 Task: Create a blank project AgileLink with privacy Public and default view as List and in the team Taskers . Create three sections in the project as To-Do, Doing and Done
Action: Mouse moved to (70, 230)
Screenshot: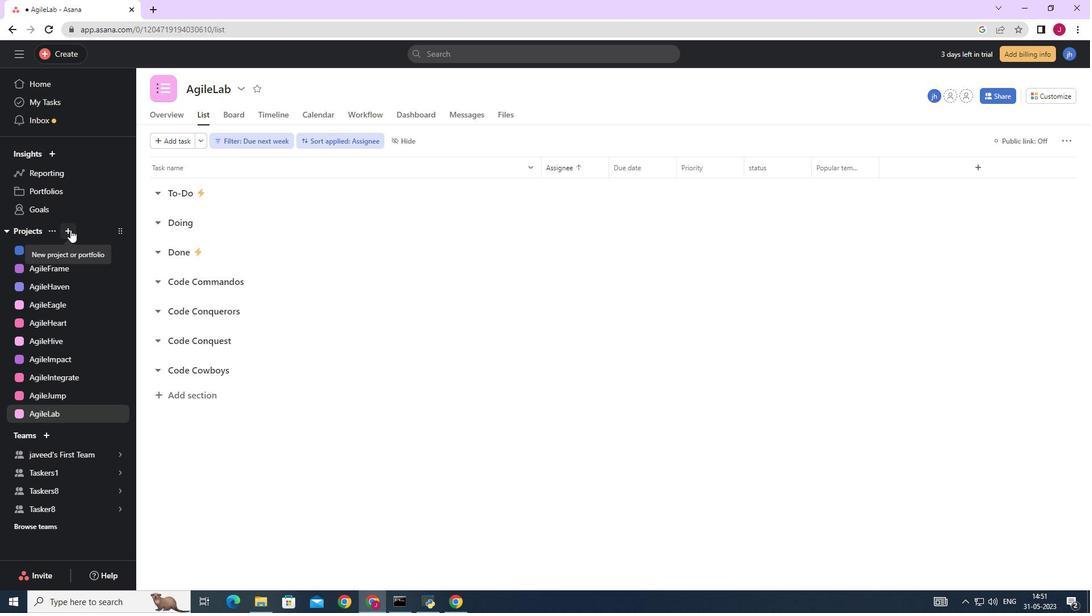 
Action: Mouse pressed left at (70, 230)
Screenshot: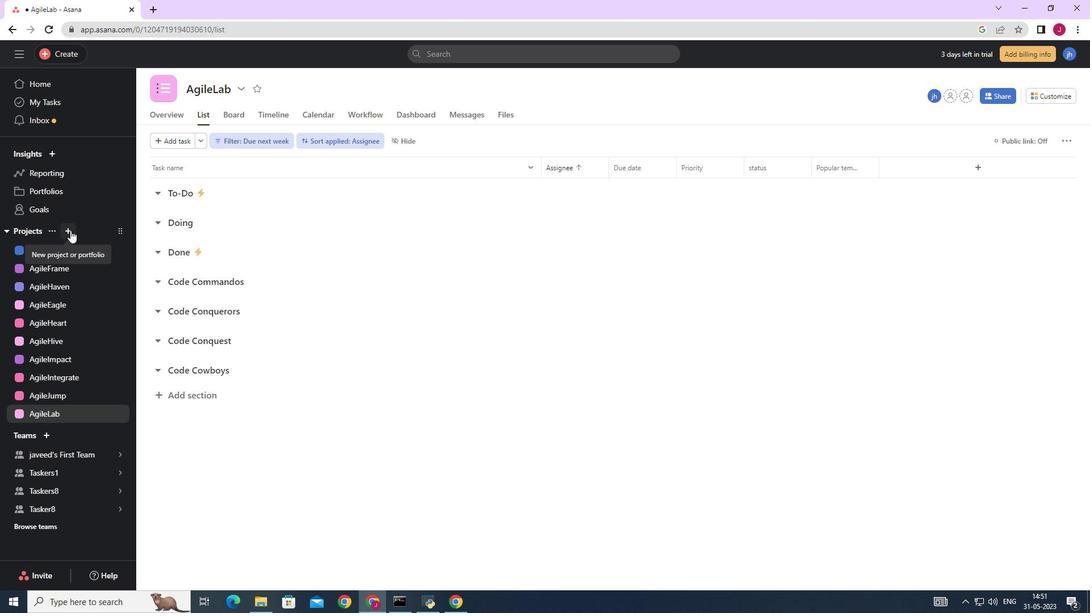 
Action: Mouse moved to (126, 255)
Screenshot: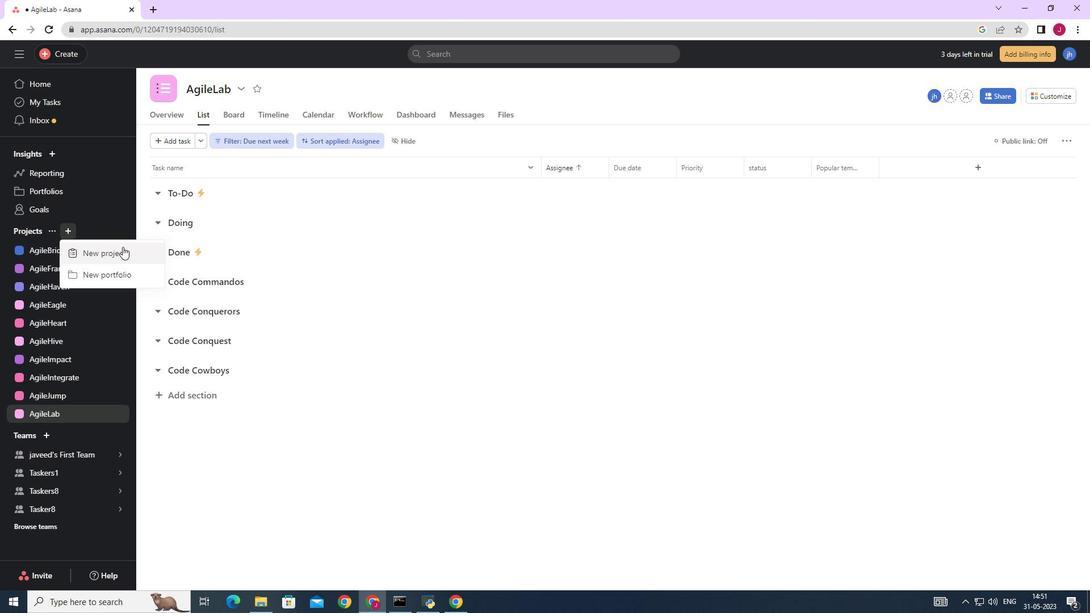 
Action: Mouse pressed left at (126, 255)
Screenshot: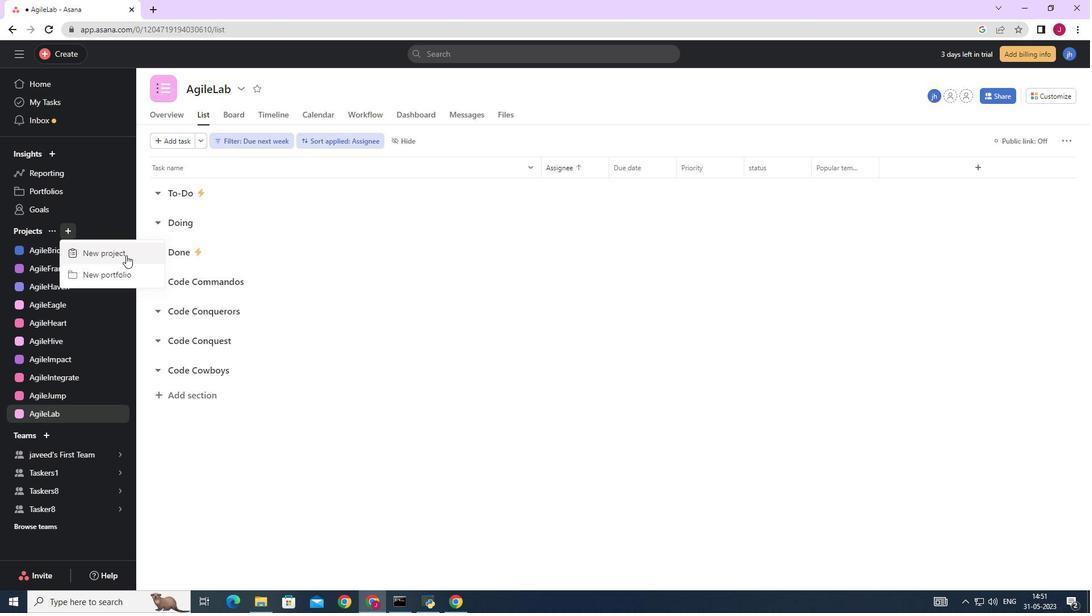 
Action: Mouse moved to (468, 232)
Screenshot: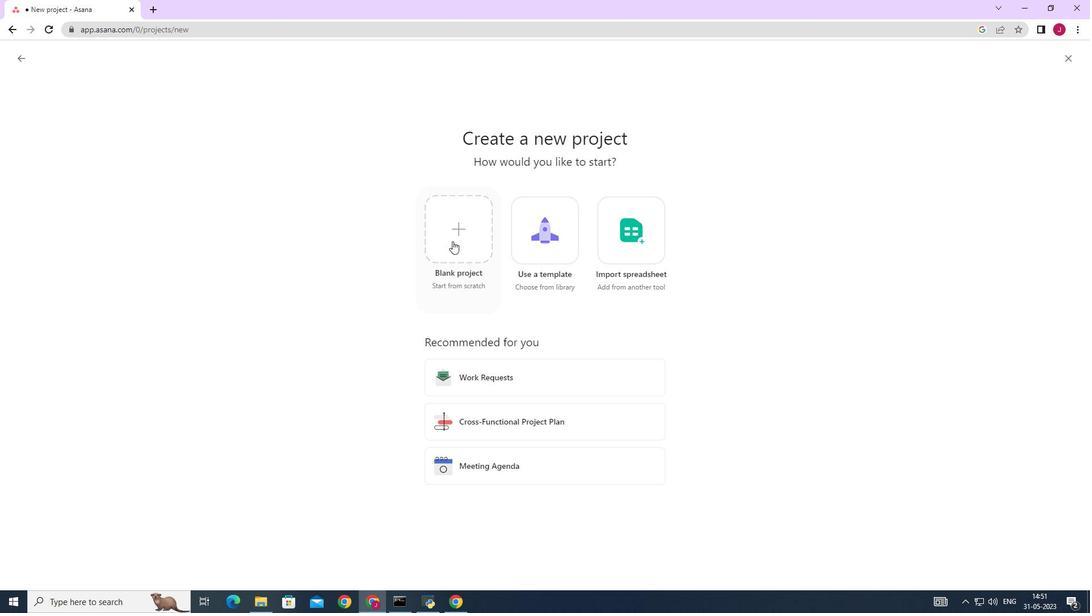 
Action: Mouse pressed left at (468, 232)
Screenshot: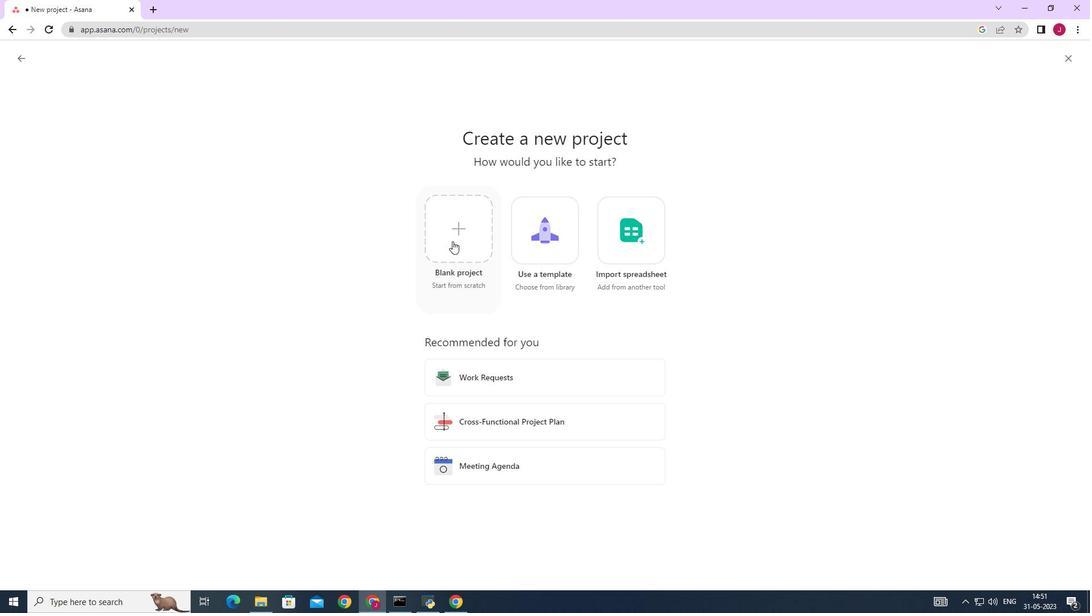 
Action: Mouse moved to (289, 145)
Screenshot: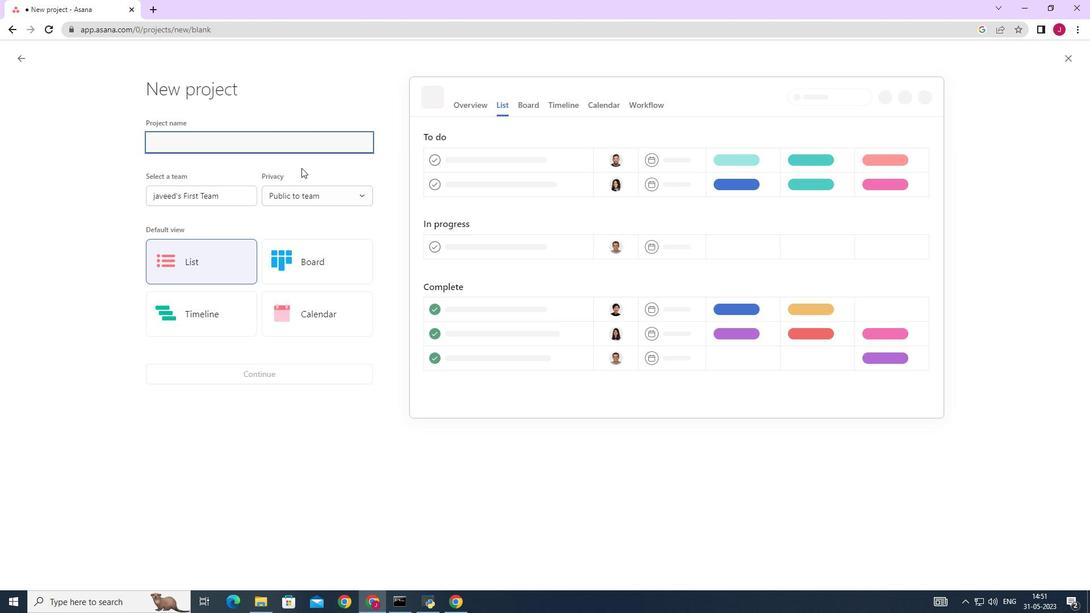 
Action: Key pressed <Key.caps_lock>A<Key.caps_lock>gile<Key.caps_lock>L<Key.caps_lock>ink
Screenshot: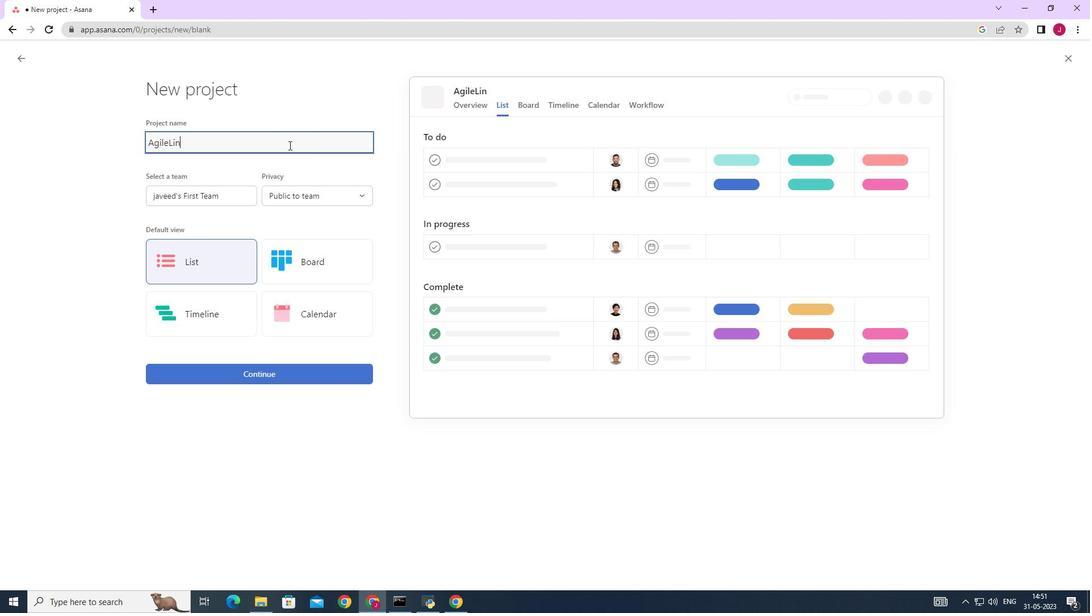 
Action: Mouse moved to (225, 189)
Screenshot: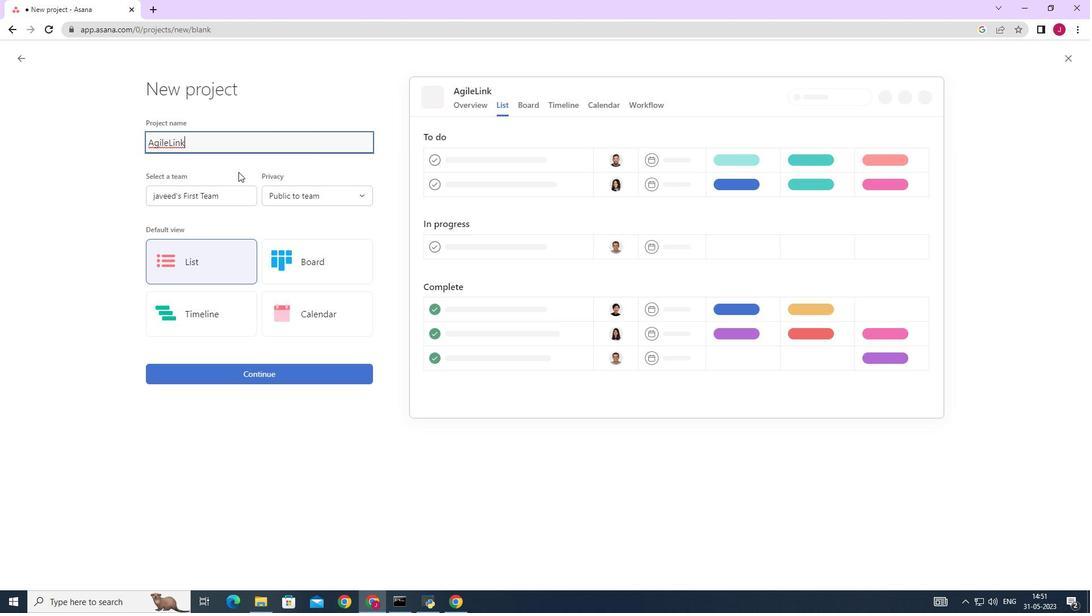 
Action: Mouse pressed left at (225, 189)
Screenshot: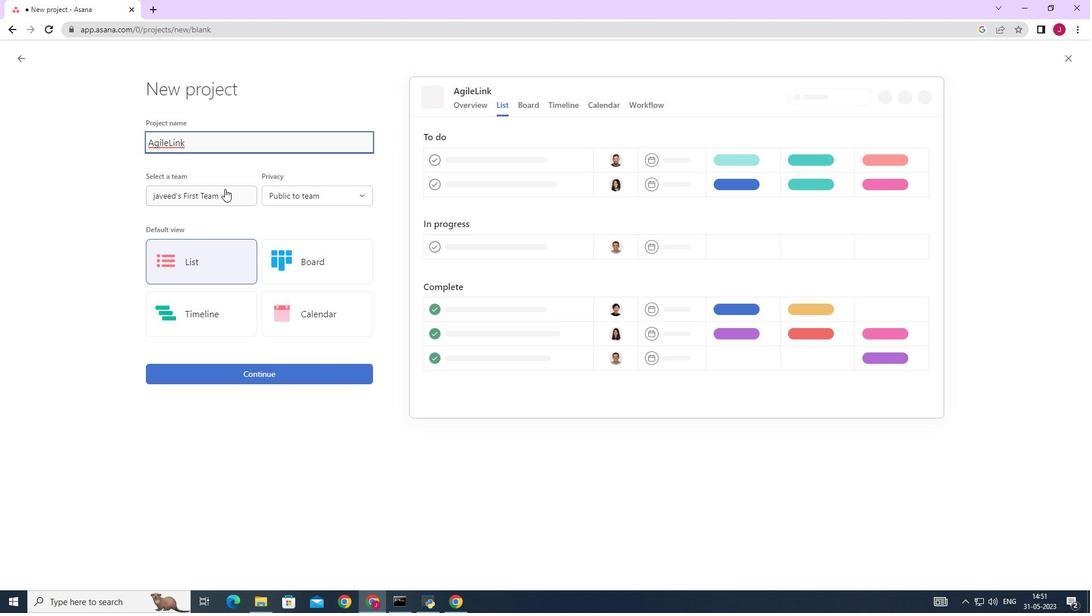 
Action: Mouse moved to (197, 239)
Screenshot: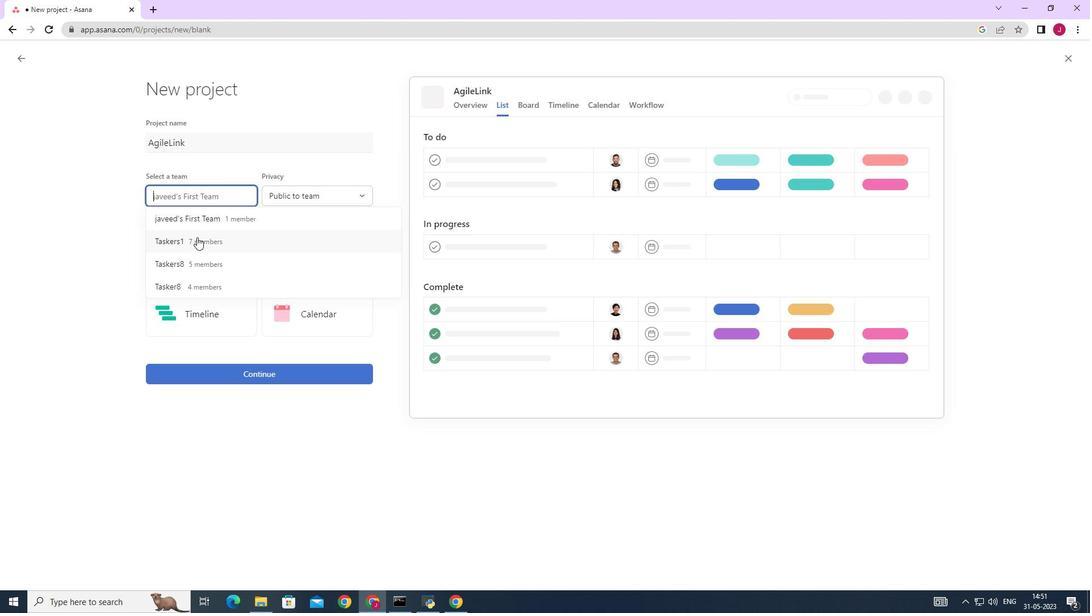 
Action: Mouse pressed left at (197, 239)
Screenshot: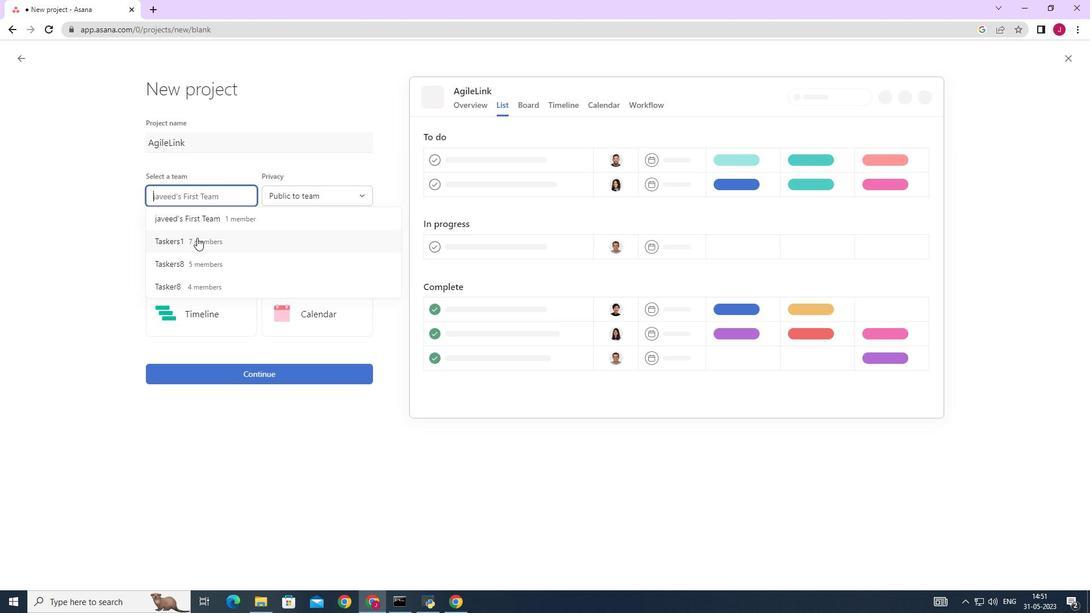 
Action: Mouse moved to (300, 196)
Screenshot: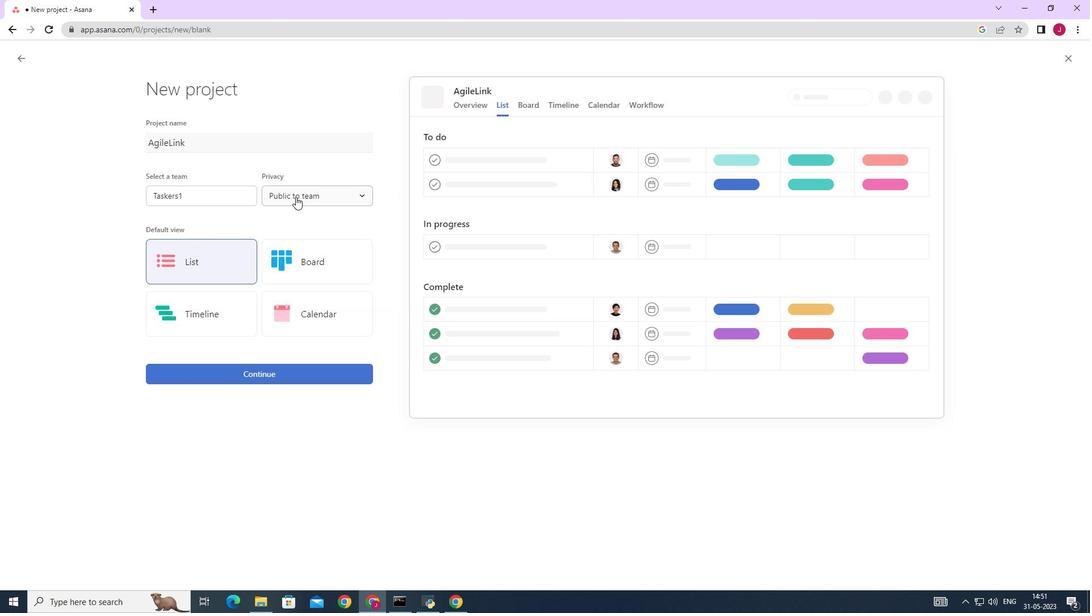 
Action: Mouse pressed left at (300, 196)
Screenshot: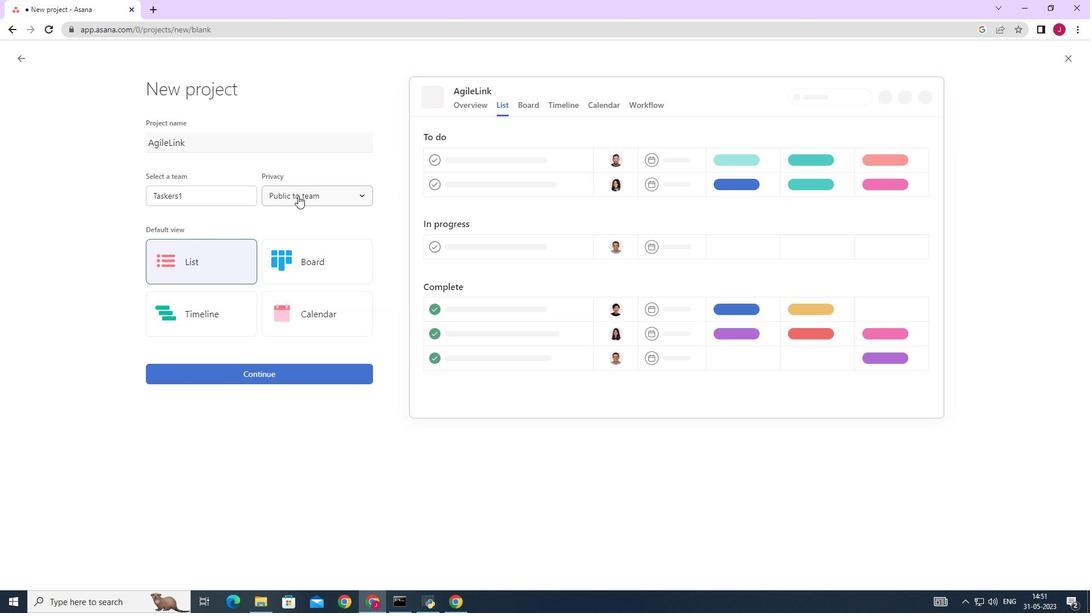 
Action: Mouse moved to (309, 217)
Screenshot: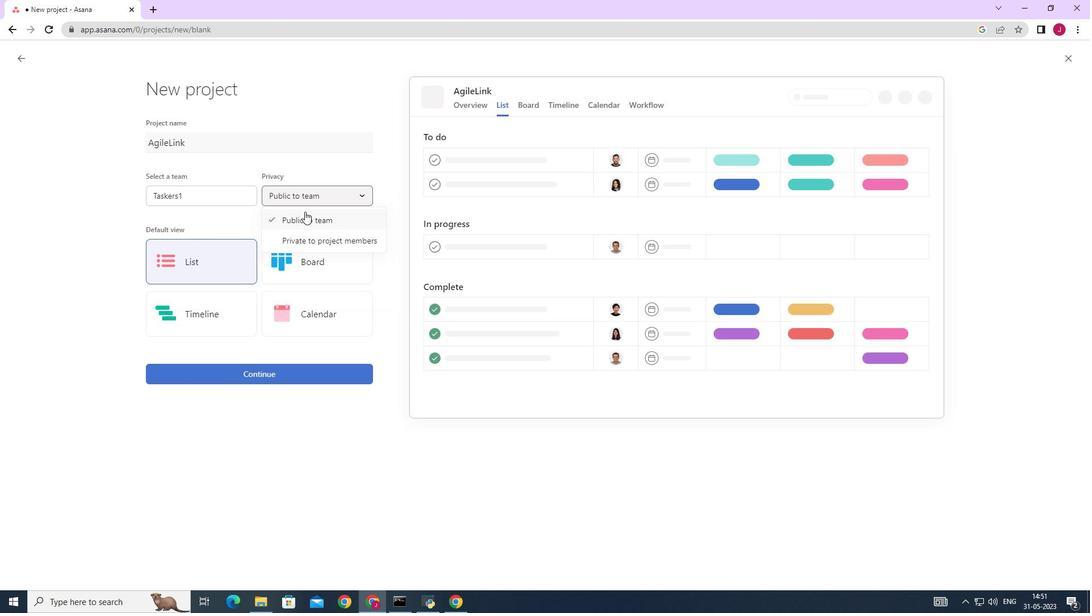 
Action: Mouse pressed left at (309, 217)
Screenshot: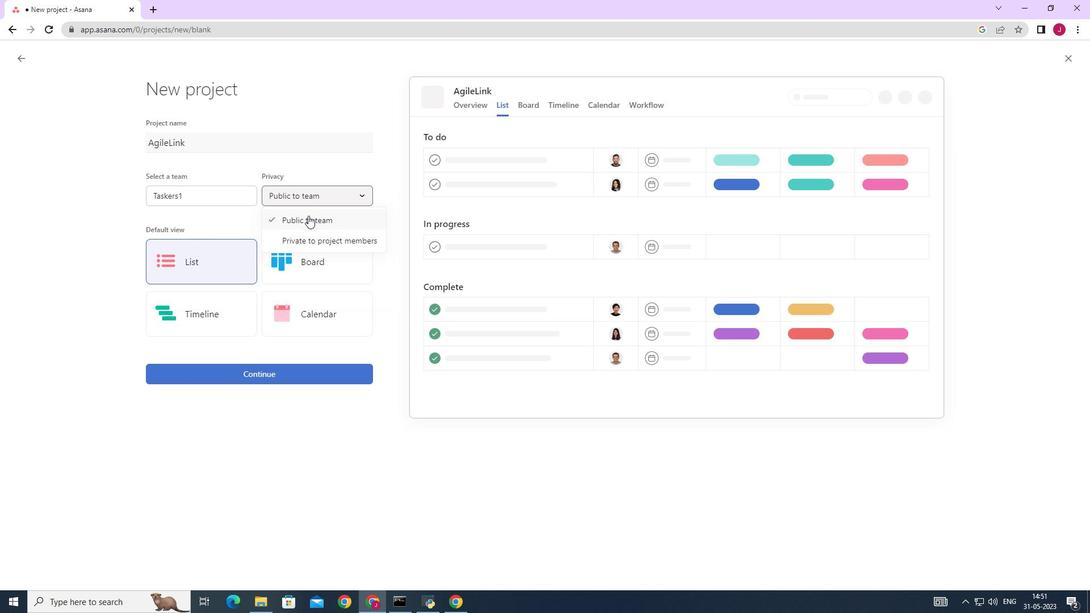 
Action: Mouse moved to (221, 253)
Screenshot: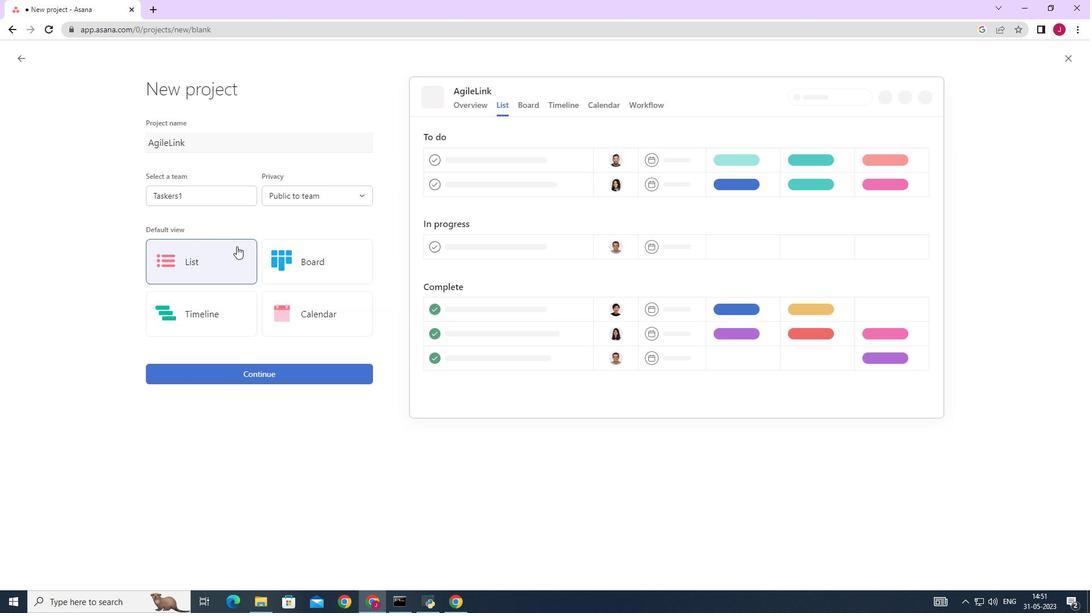 
Action: Mouse pressed left at (221, 253)
Screenshot: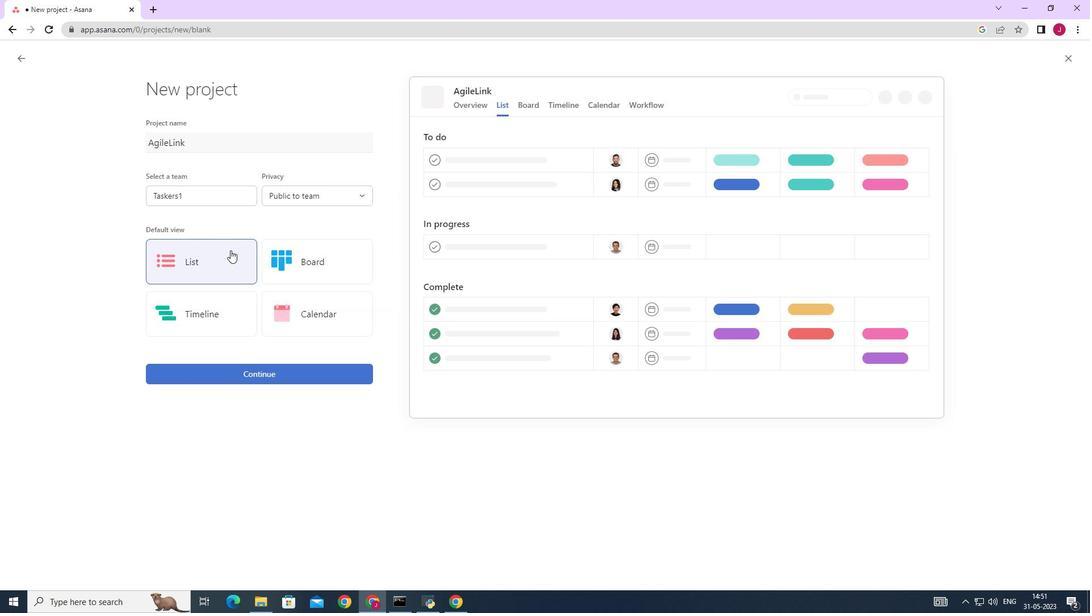 
Action: Mouse moved to (237, 371)
Screenshot: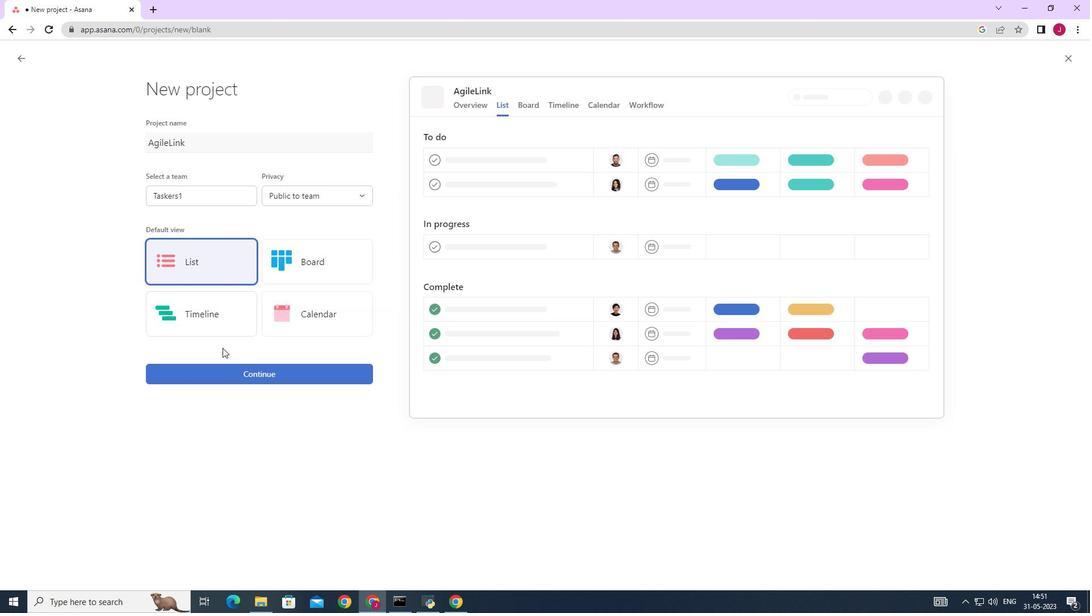 
Action: Mouse pressed left at (237, 371)
Screenshot: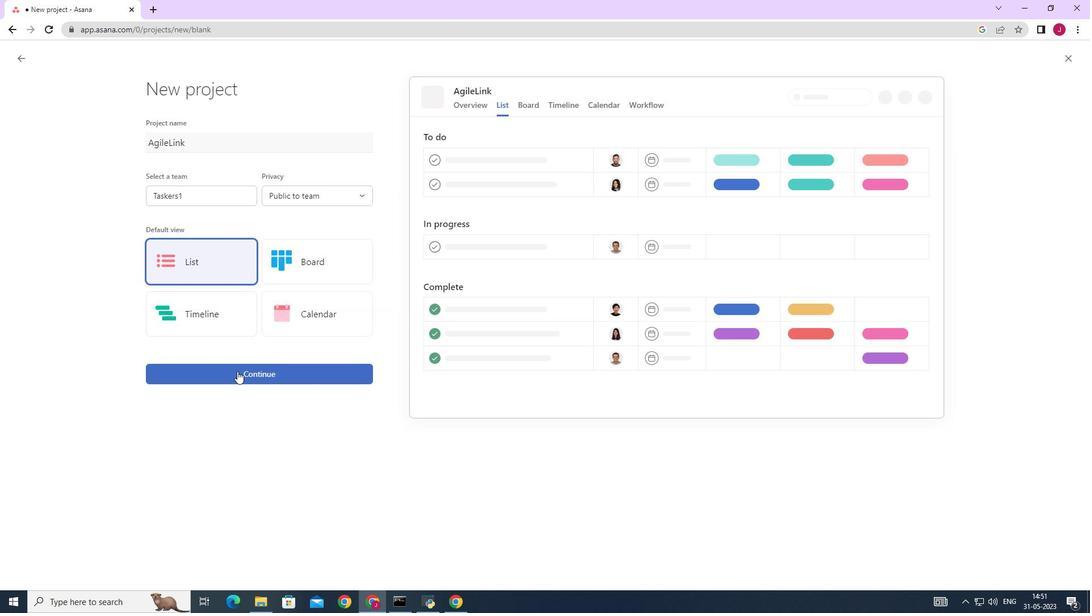 
Action: Mouse moved to (271, 309)
Screenshot: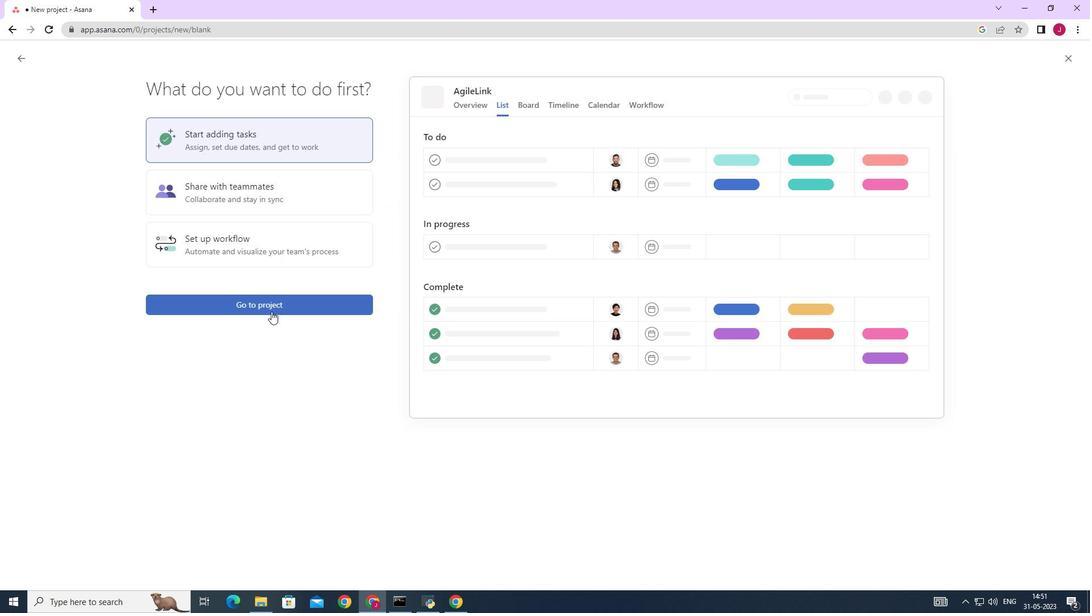 
Action: Mouse pressed left at (271, 309)
Screenshot: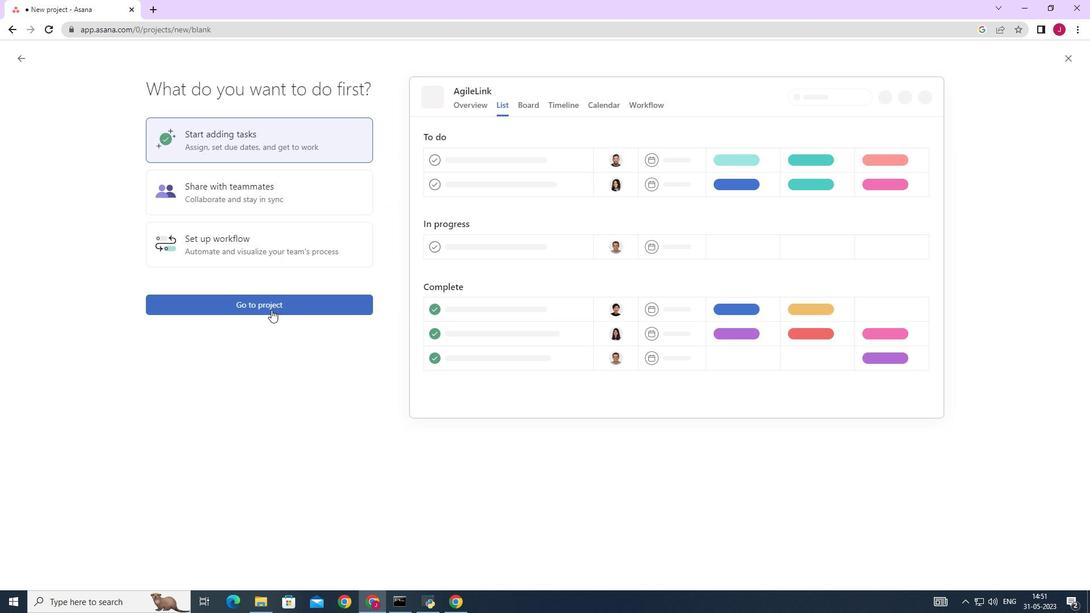 
Action: Mouse moved to (193, 250)
Screenshot: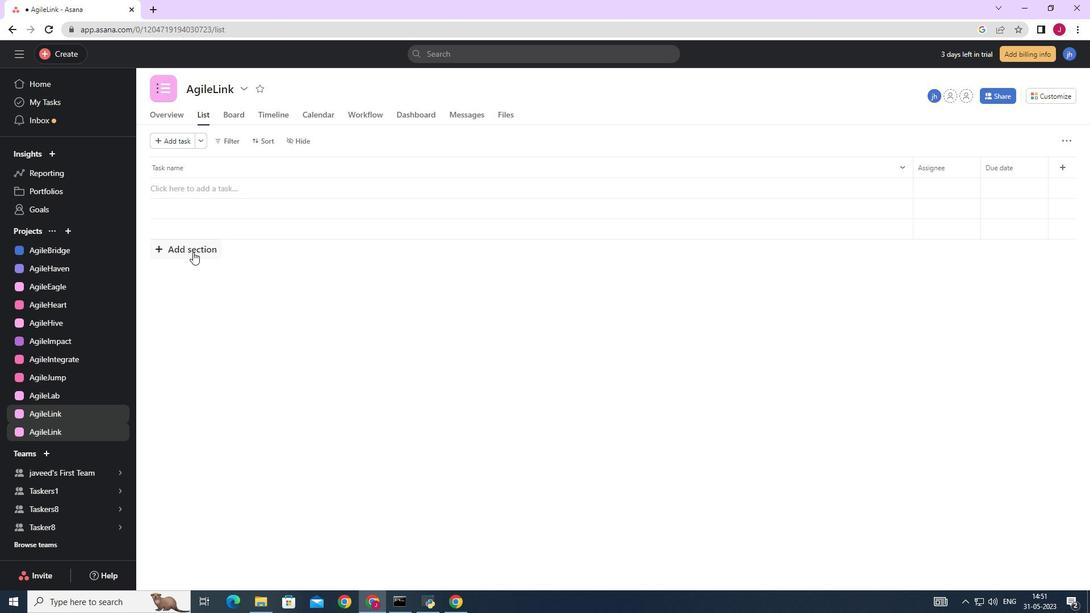 
Action: Mouse pressed left at (193, 250)
Screenshot: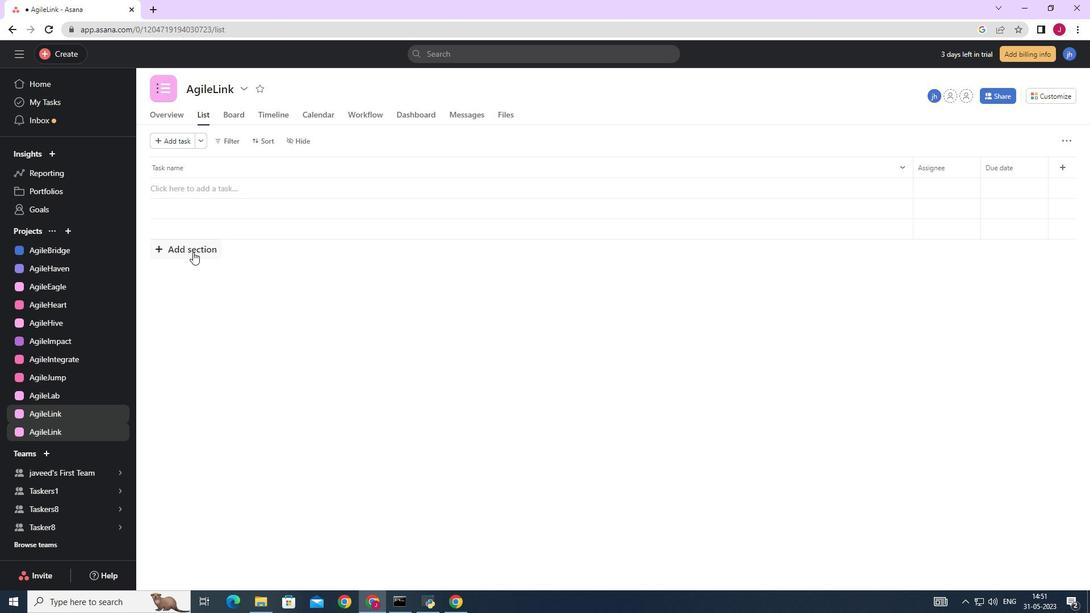 
Action: Key pressed <Key.caps_lock>T<Key.caps_lock>o-<Key.caps_lock>D<Key.caps_lock>o
Screenshot: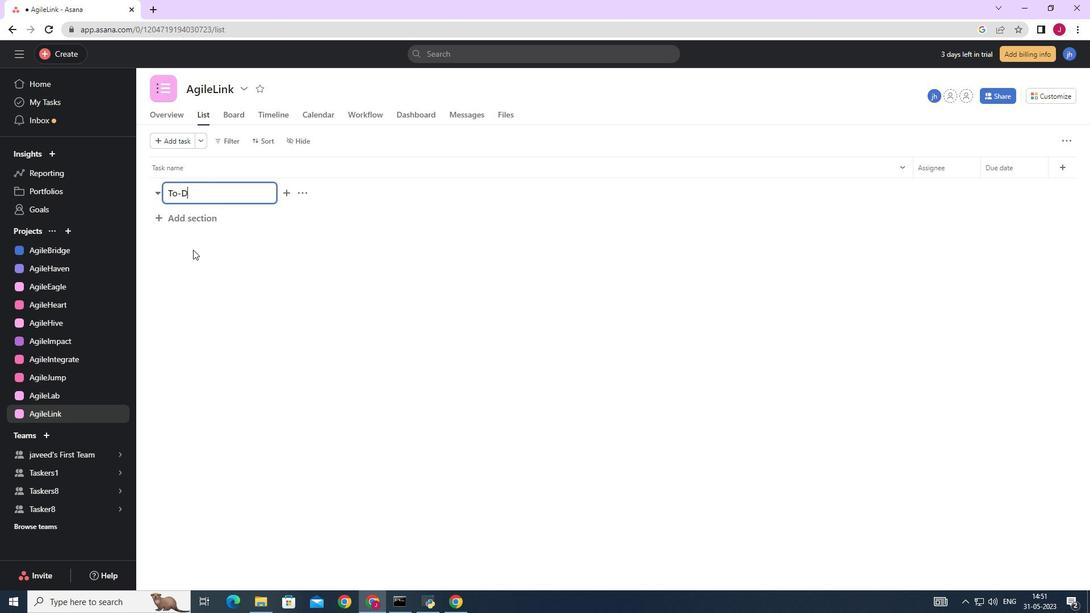 
Action: Mouse moved to (205, 216)
Screenshot: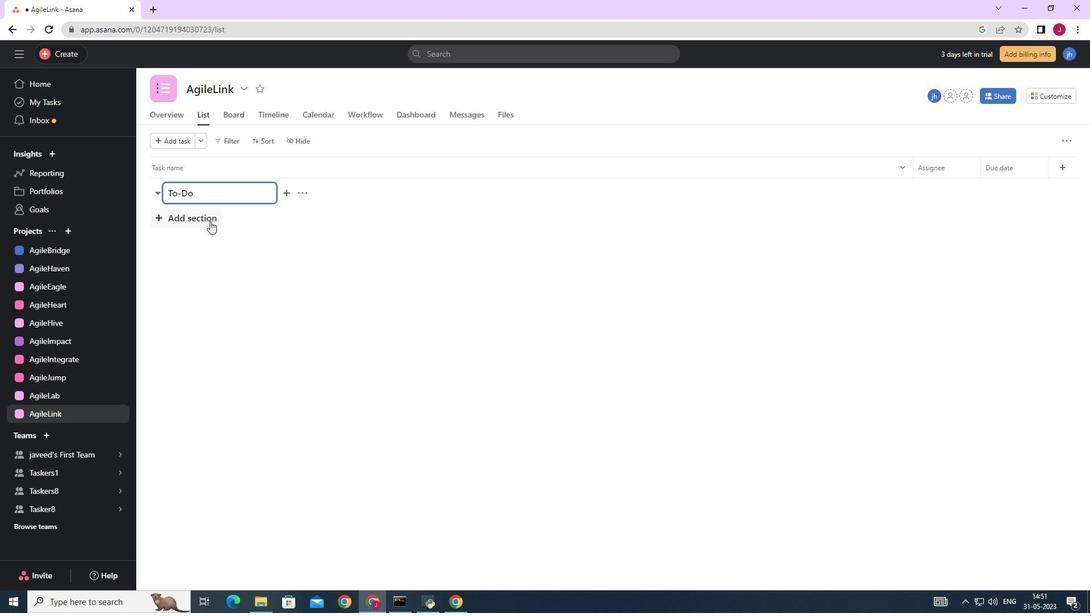 
Action: Mouse pressed left at (205, 216)
Screenshot: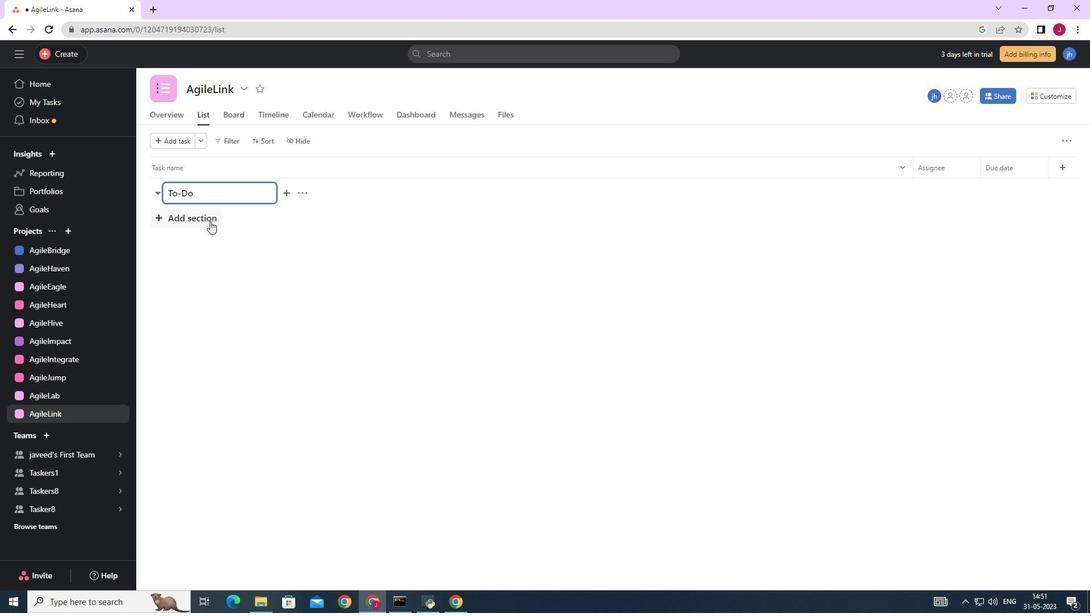 
Action: Key pressed <Key.caps_lock>D<Key.caps_lock>oing
Screenshot: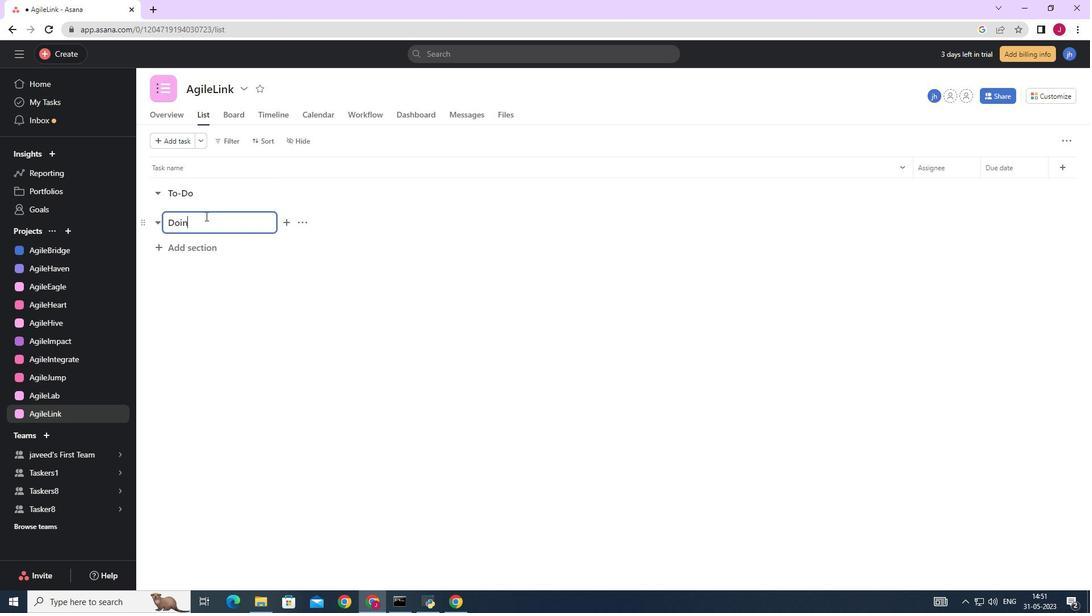 
Action: Mouse moved to (182, 246)
Screenshot: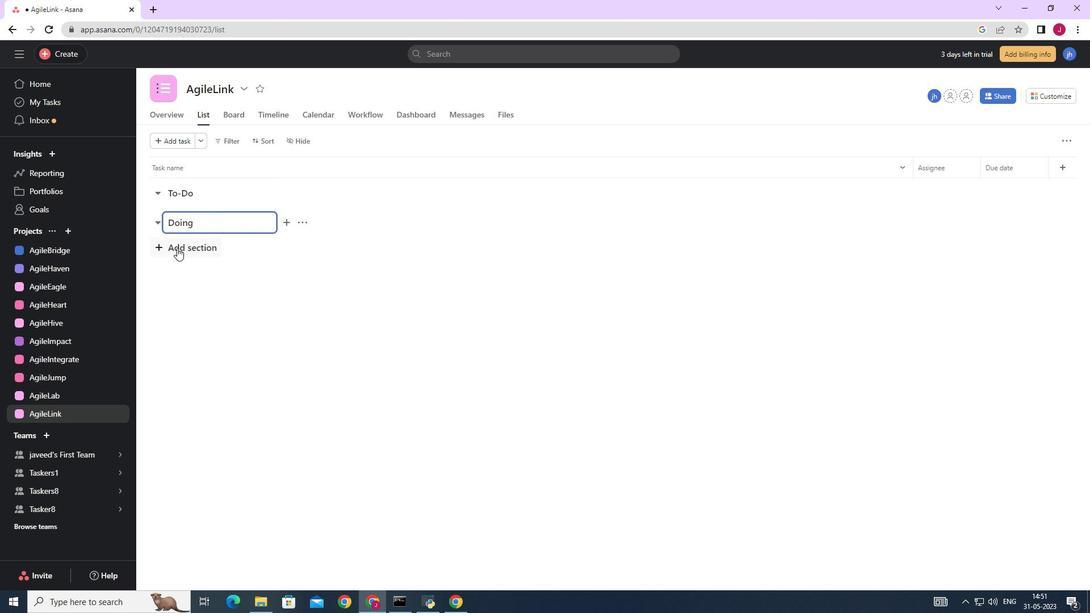
Action: Mouse pressed left at (182, 246)
Screenshot: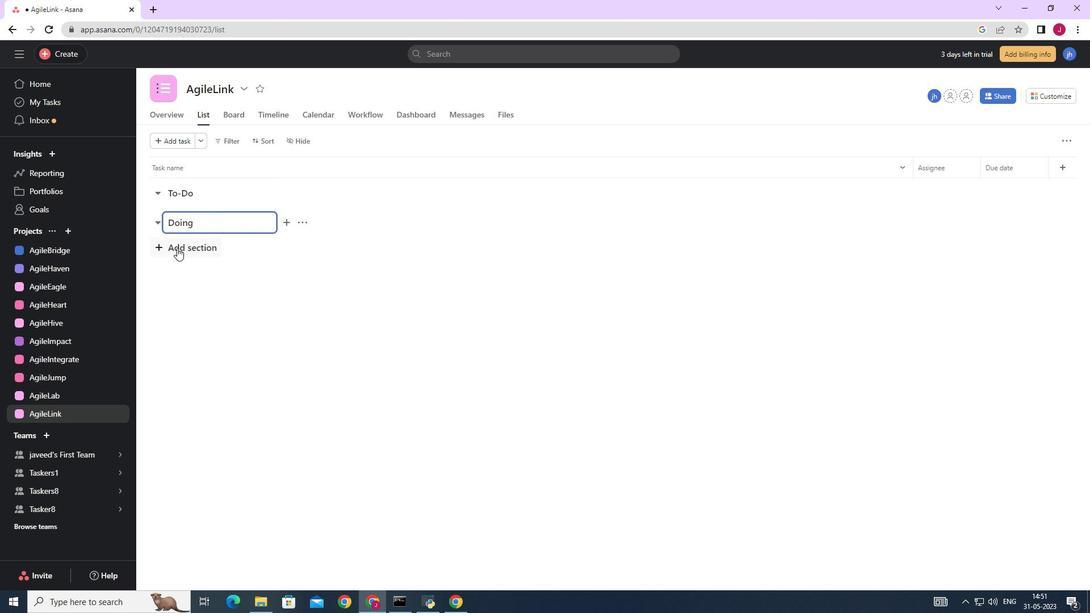 
Action: Mouse moved to (184, 246)
Screenshot: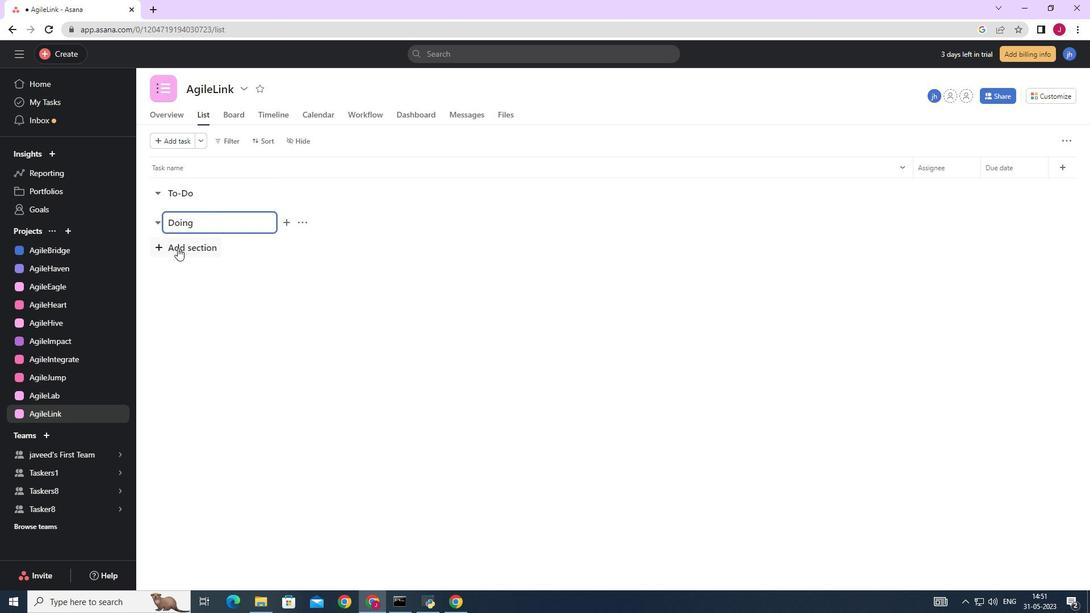 
Action: Key pressed <Key.caps_lock>D<Key.caps_lock>one
Screenshot: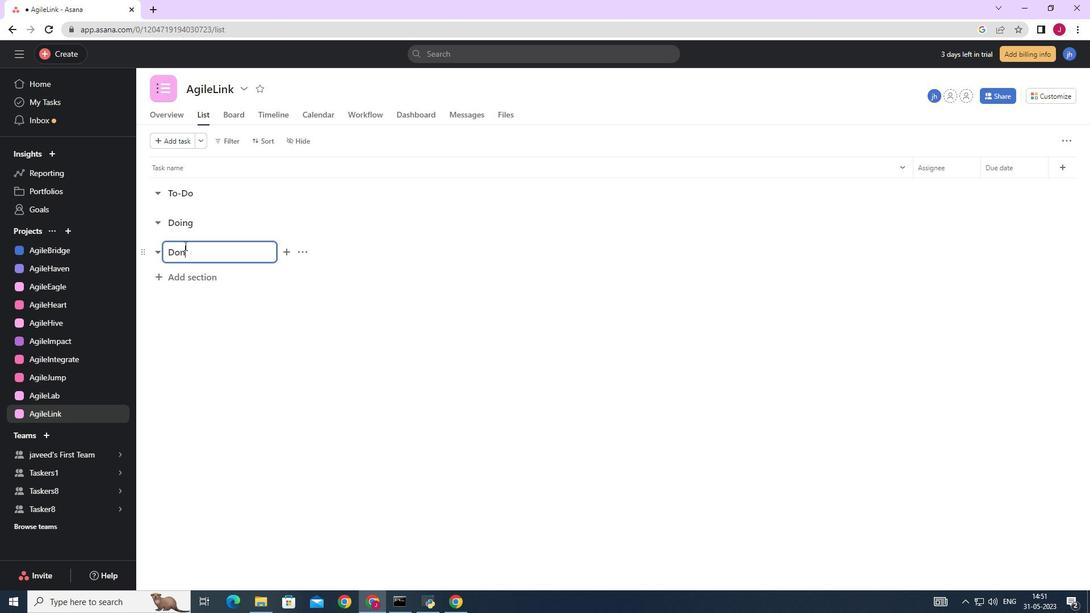 
Action: Mouse moved to (200, 272)
Screenshot: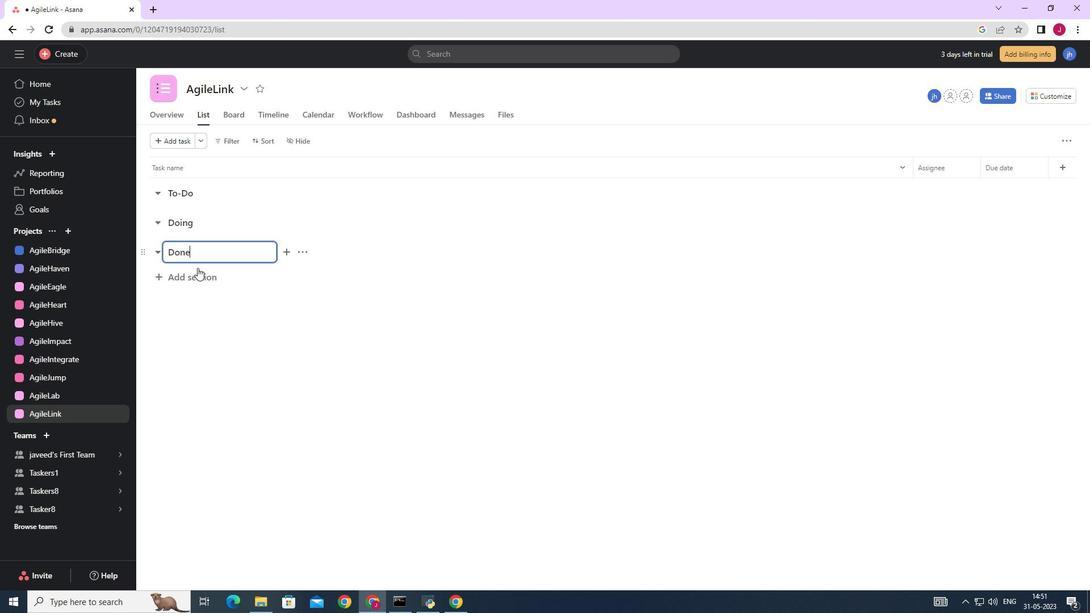 
Action: Mouse pressed left at (200, 272)
Screenshot: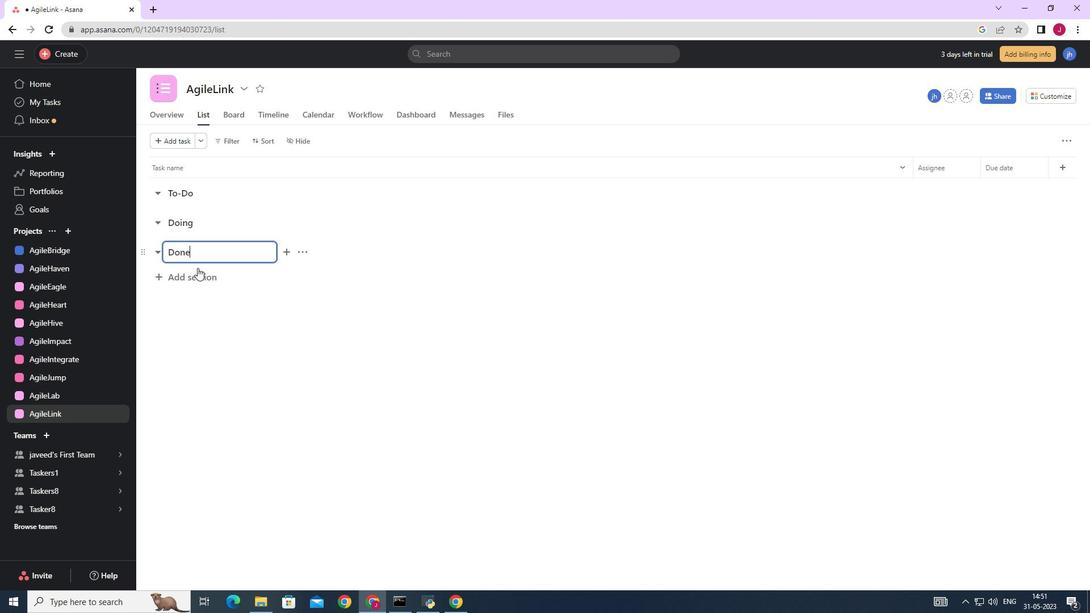
Action: Mouse moved to (881, 228)
Screenshot: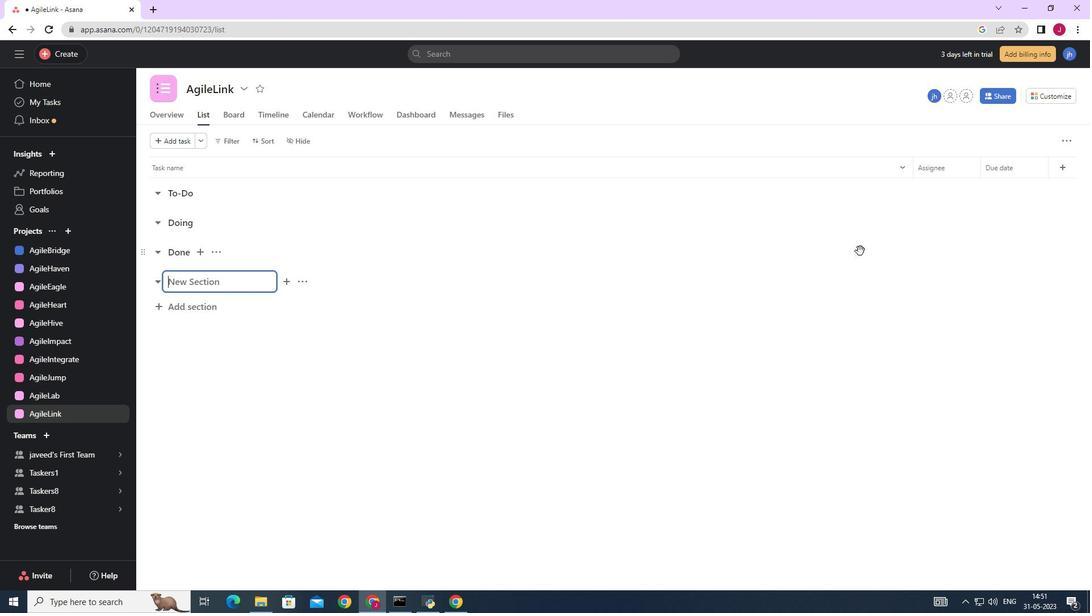 
